 Task: Create New Vendor with Vendor Name: ChargePoint, Billing Address Line1: 7249 Grand Dr., Billing Address Line2: New Windsor, Billing Address Line3: TX 77904
Action: Mouse moved to (146, 28)
Screenshot: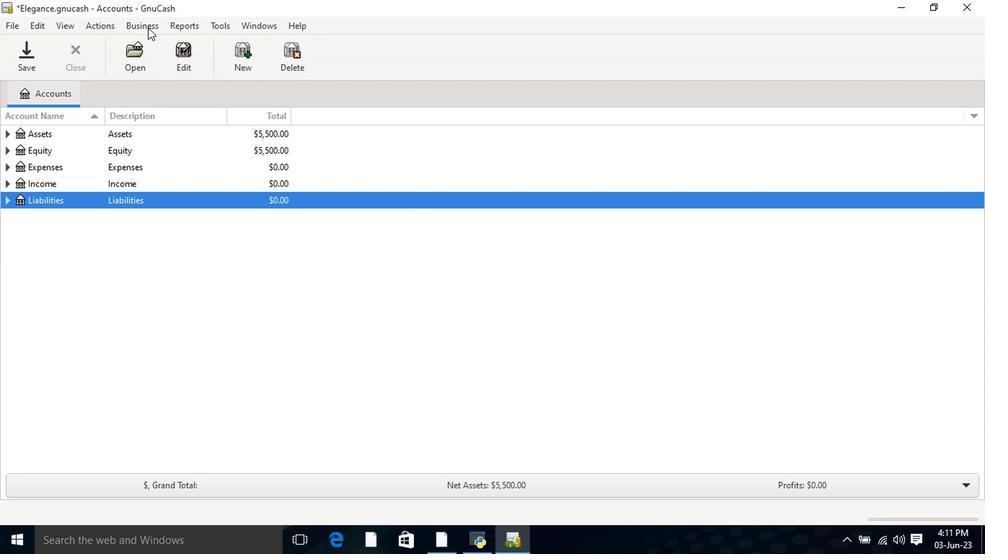 
Action: Mouse pressed left at (146, 28)
Screenshot: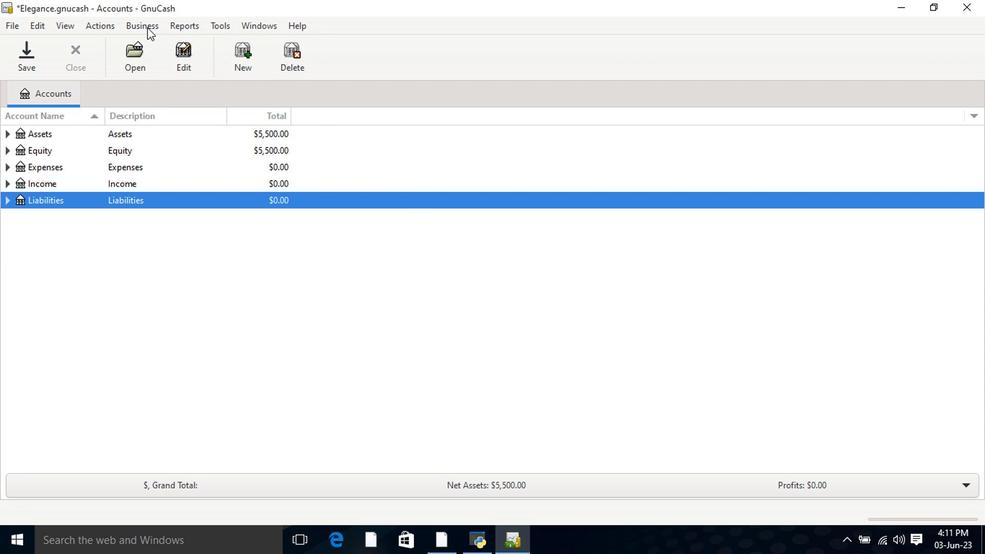 
Action: Mouse moved to (153, 57)
Screenshot: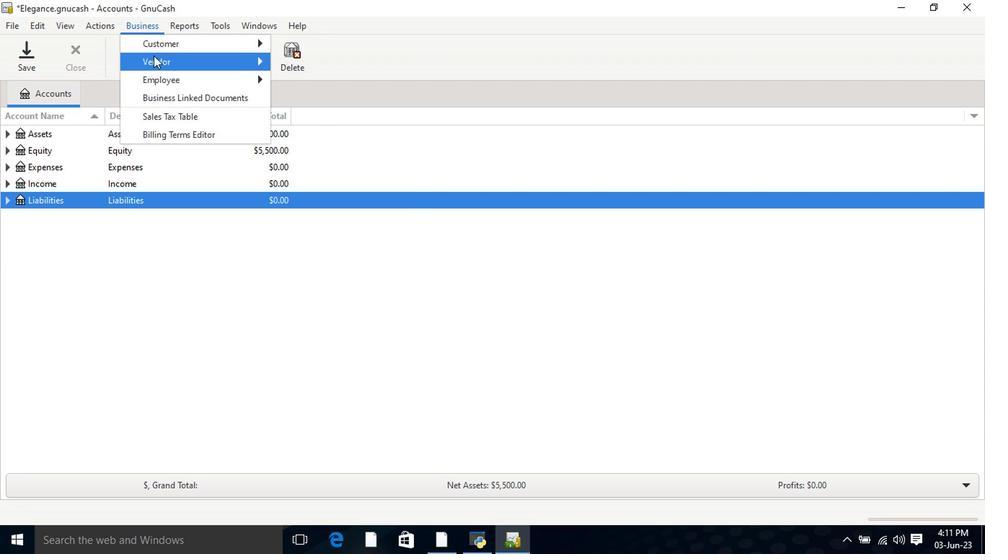 
Action: Mouse pressed left at (153, 57)
Screenshot: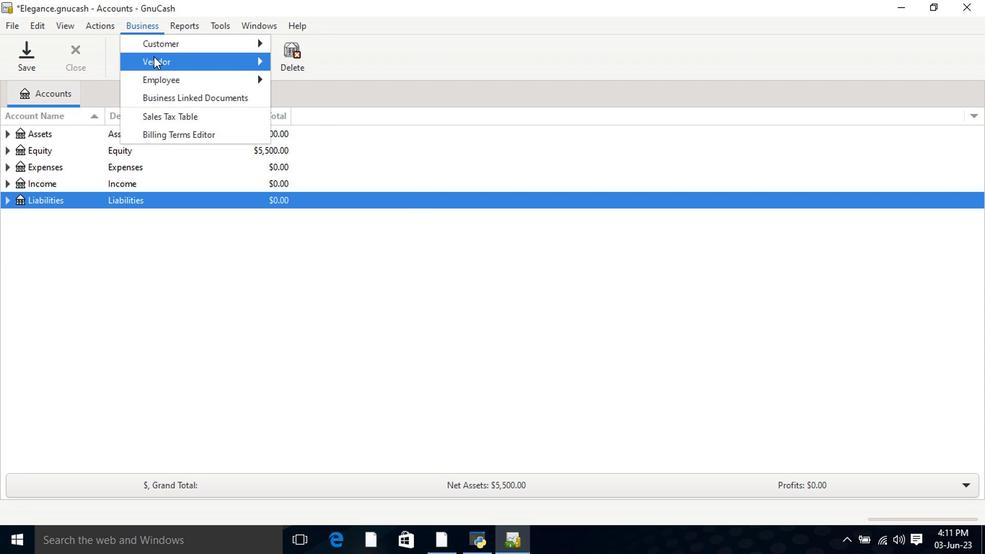 
Action: Mouse moved to (294, 81)
Screenshot: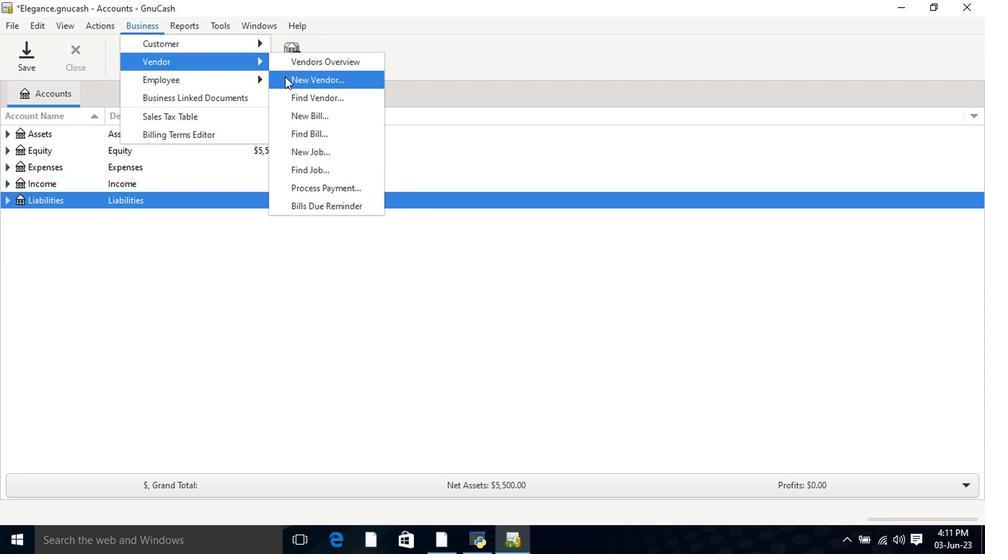 
Action: Mouse pressed left at (294, 81)
Screenshot: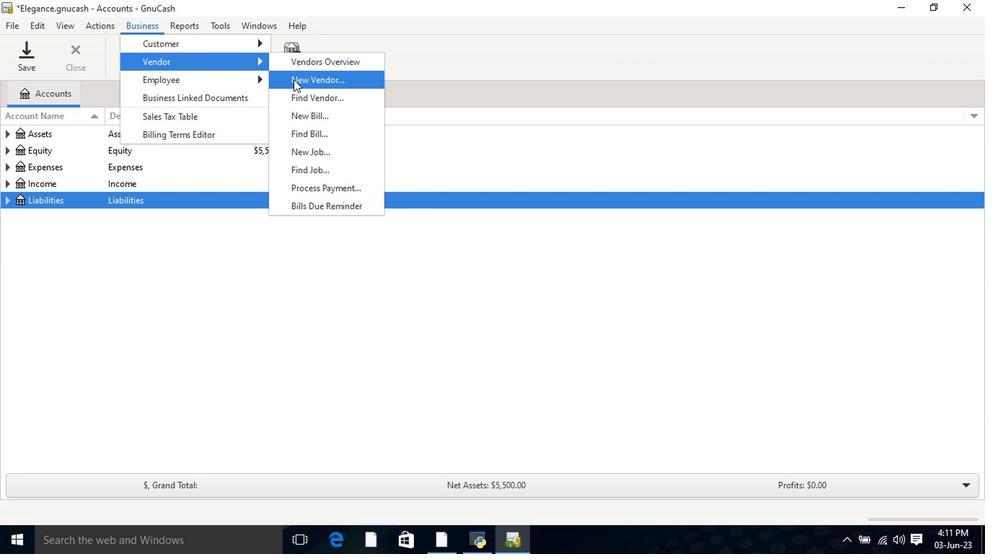 
Action: Mouse moved to (575, 163)
Screenshot: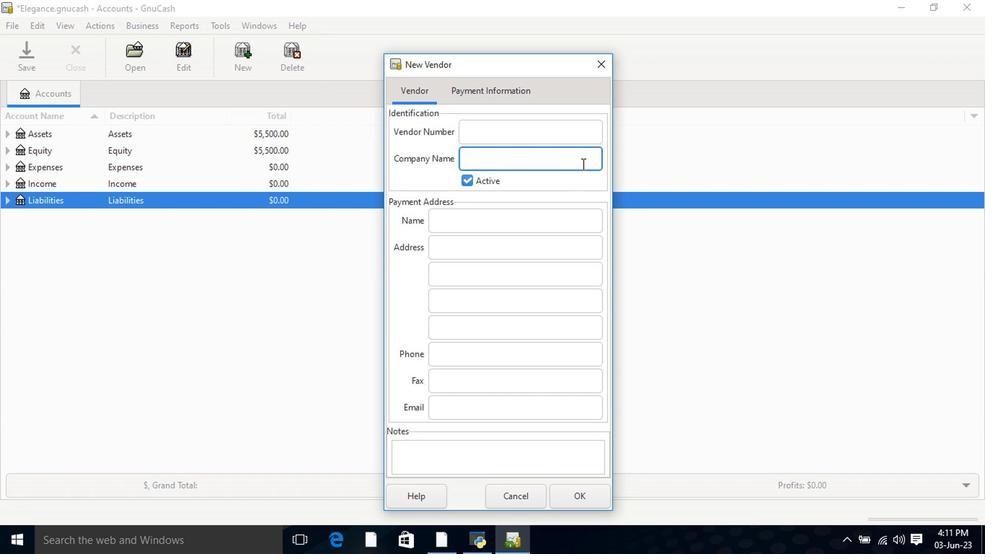 
Action: Mouse pressed left at (575, 163)
Screenshot: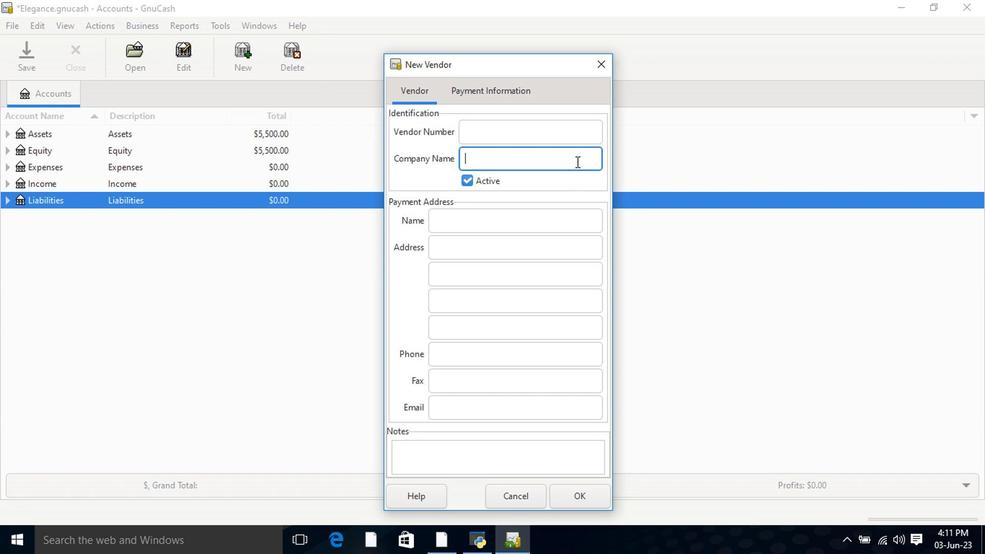
Action: Key pressed <Key.shift>Charge<Key.shift>Point<Key.tab><Key.tab>7249<Key.space><Key.shift>Grand<Key.space><Key.shift>Dr.<Key.tab><Key.shift>ew<Key.space><Key.shift>Windsor<Key.tab><Key.shift>TX<Key.space>77904<Key.tab><Key.tab>
Screenshot: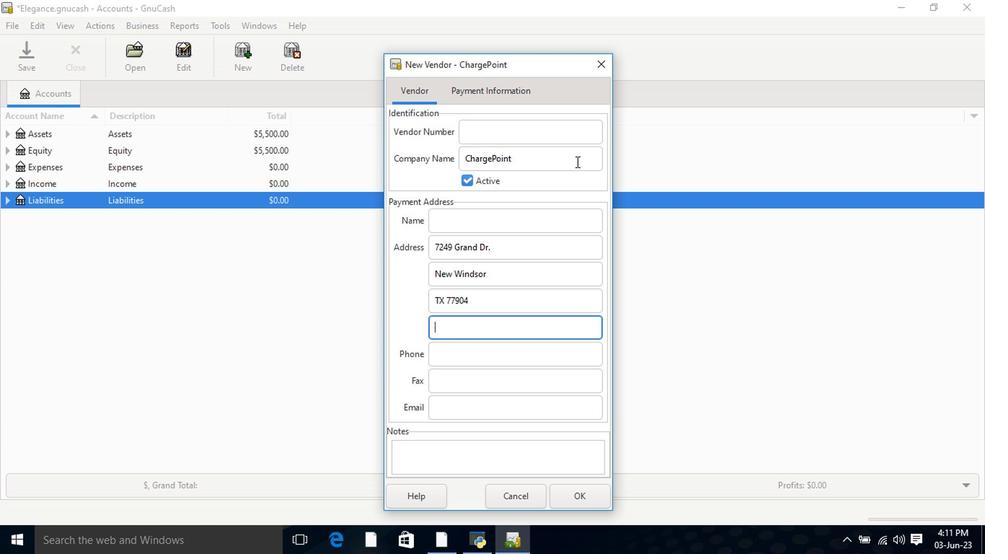 
Action: Mouse moved to (466, 86)
Screenshot: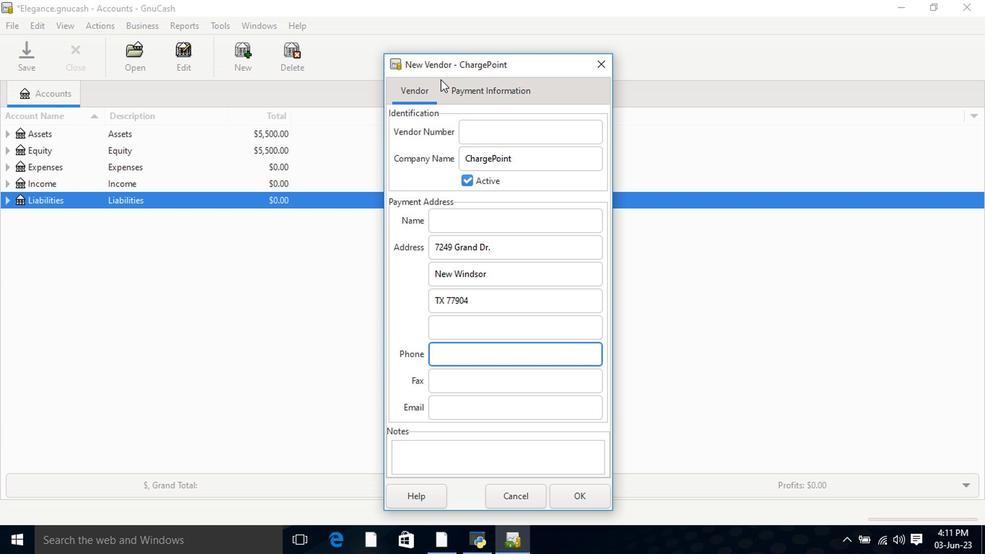 
Action: Mouse pressed left at (466, 86)
Screenshot: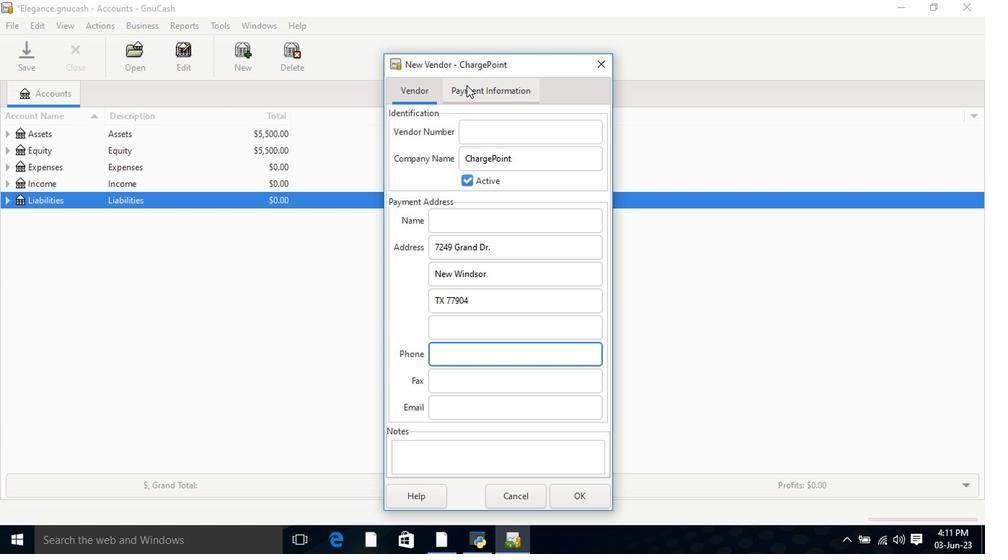 
Action: Mouse moved to (557, 491)
Screenshot: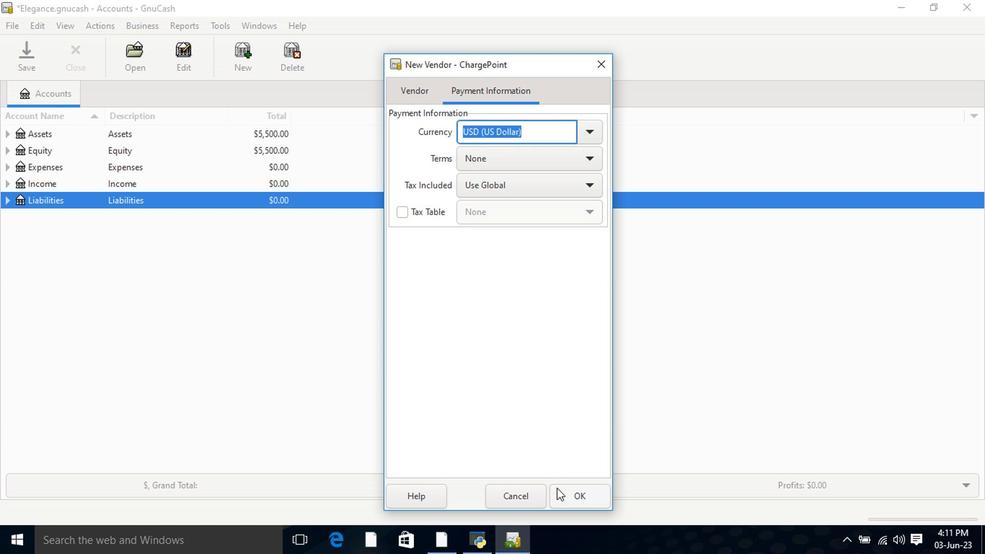 
Action: Mouse pressed left at (563, 493)
Screenshot: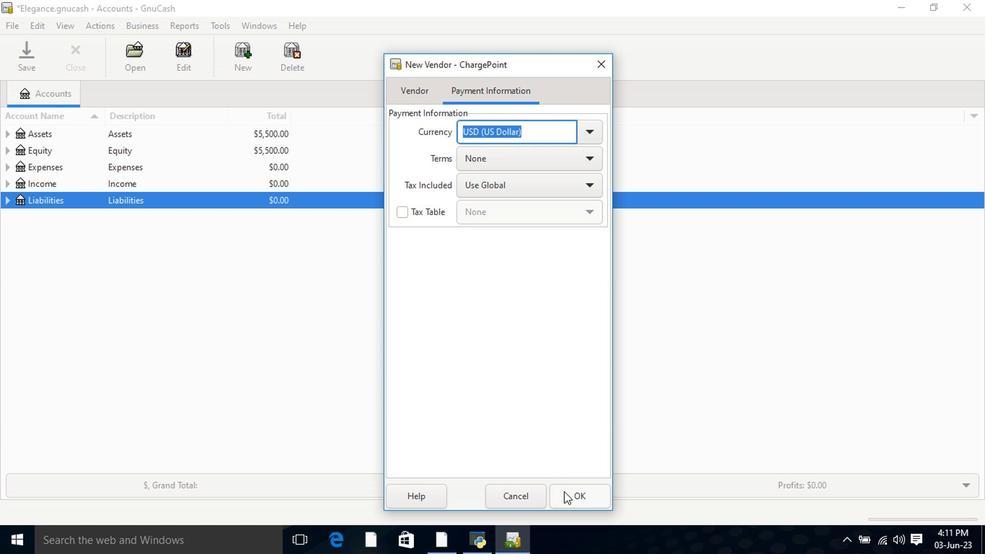 
